 Task: Toggle Easy Apply job.
Action: Mouse moved to (324, 85)
Screenshot: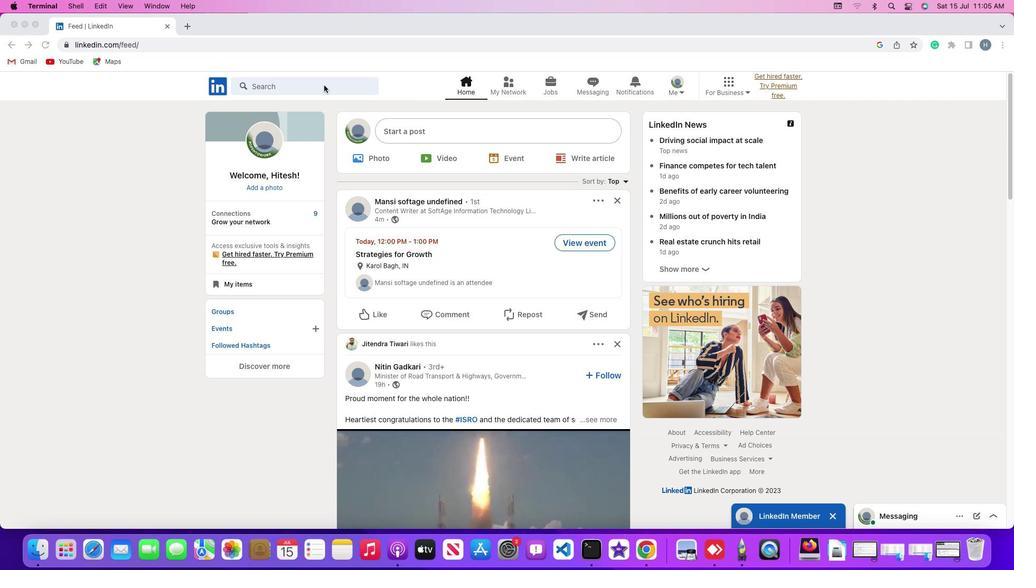 
Action: Mouse pressed left at (324, 85)
Screenshot: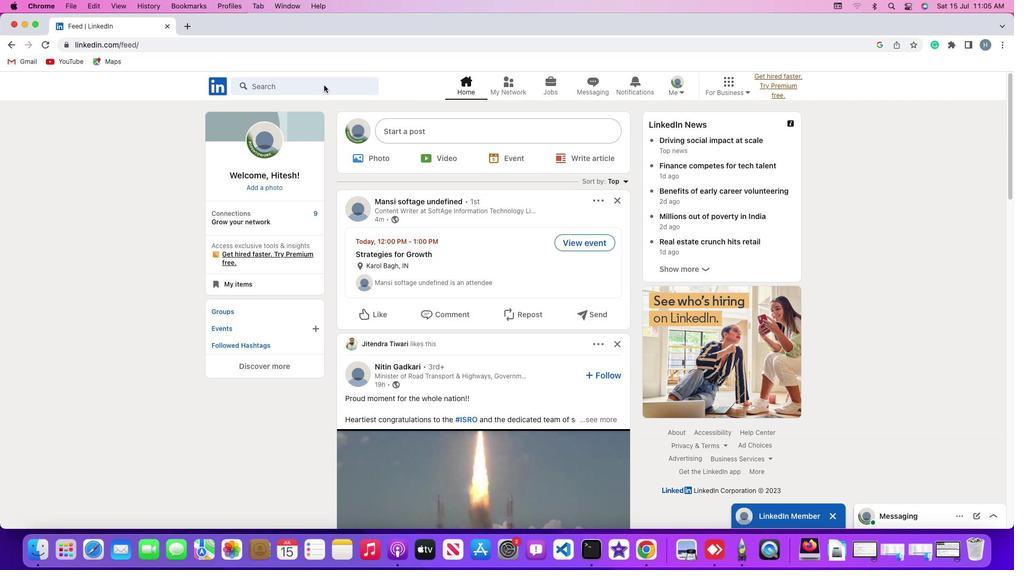 
Action: Mouse pressed left at (324, 85)
Screenshot: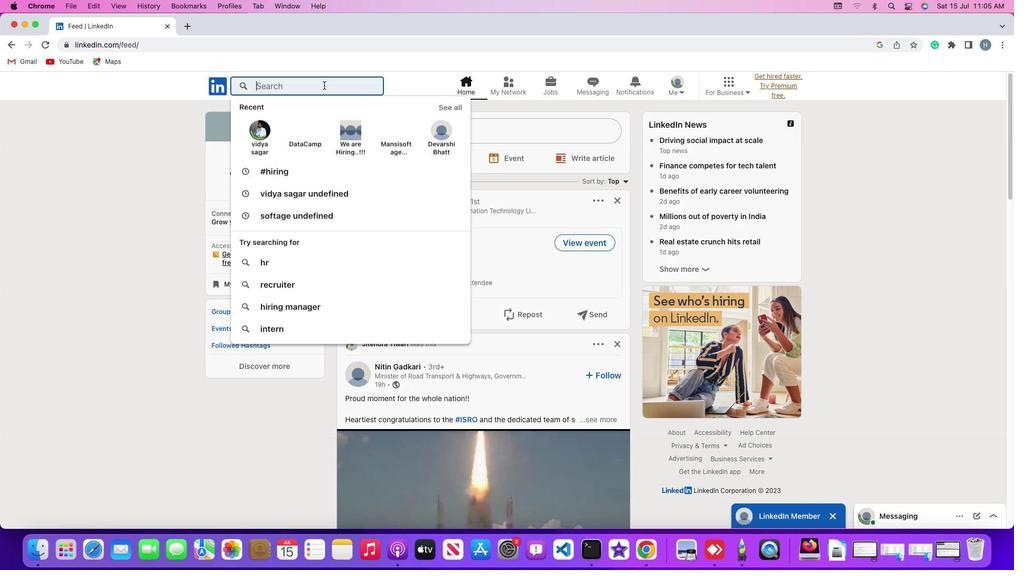
Action: Mouse moved to (346, 73)
Screenshot: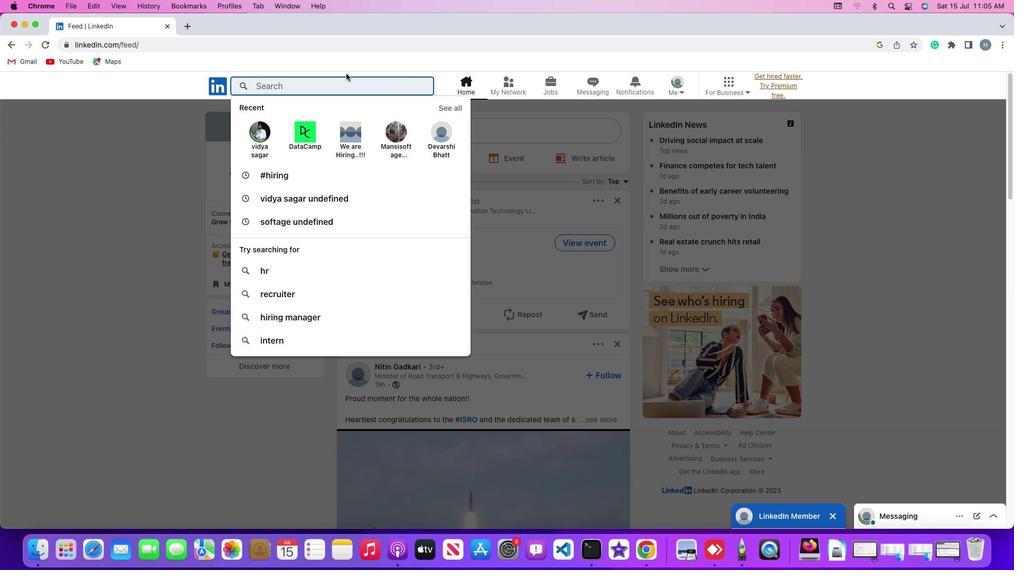 
Action: Key pressed Key.shift'#''h''i''r''i''n''g'Key.enter
Screenshot: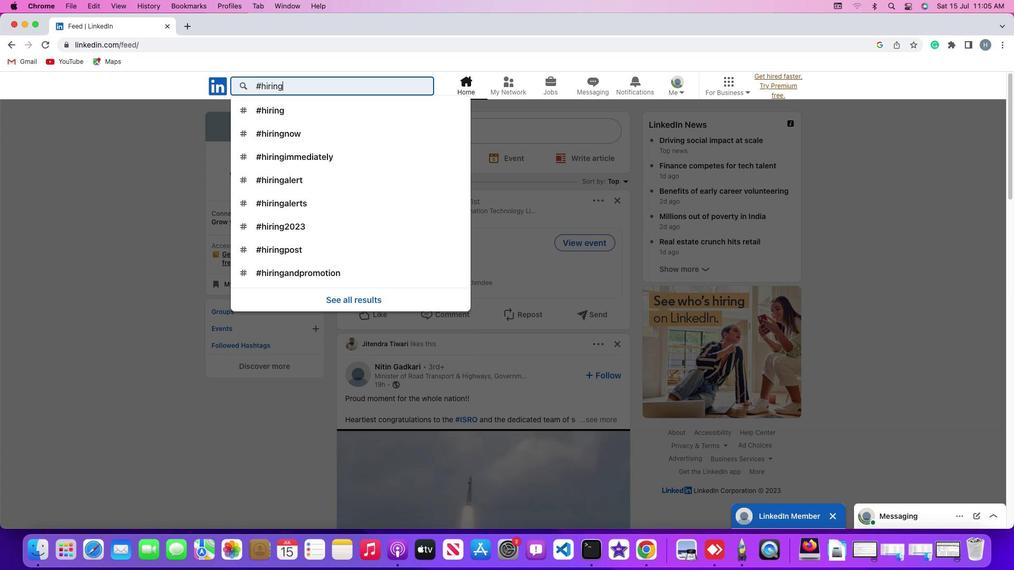 
Action: Mouse moved to (262, 112)
Screenshot: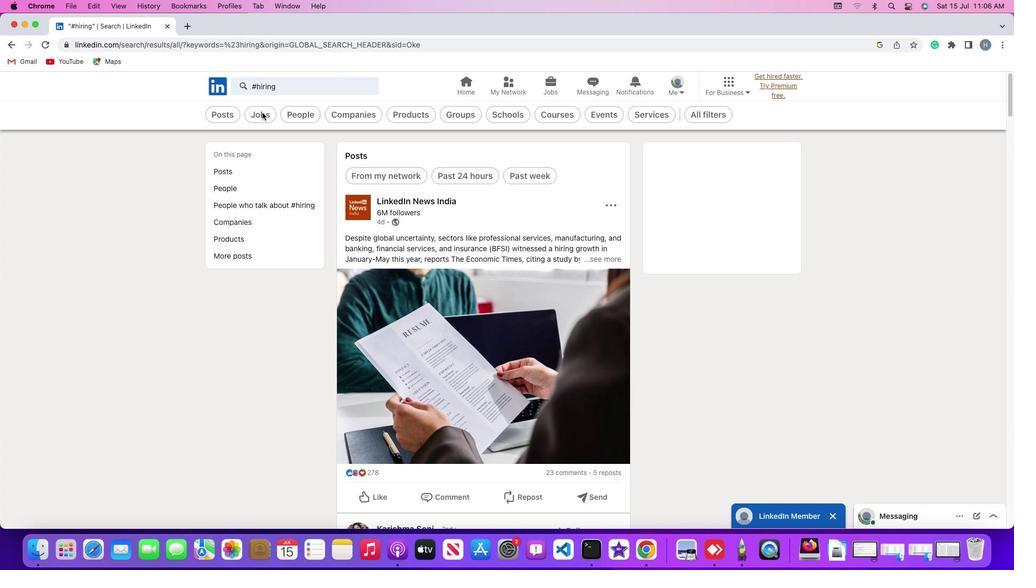 
Action: Mouse pressed left at (262, 112)
Screenshot: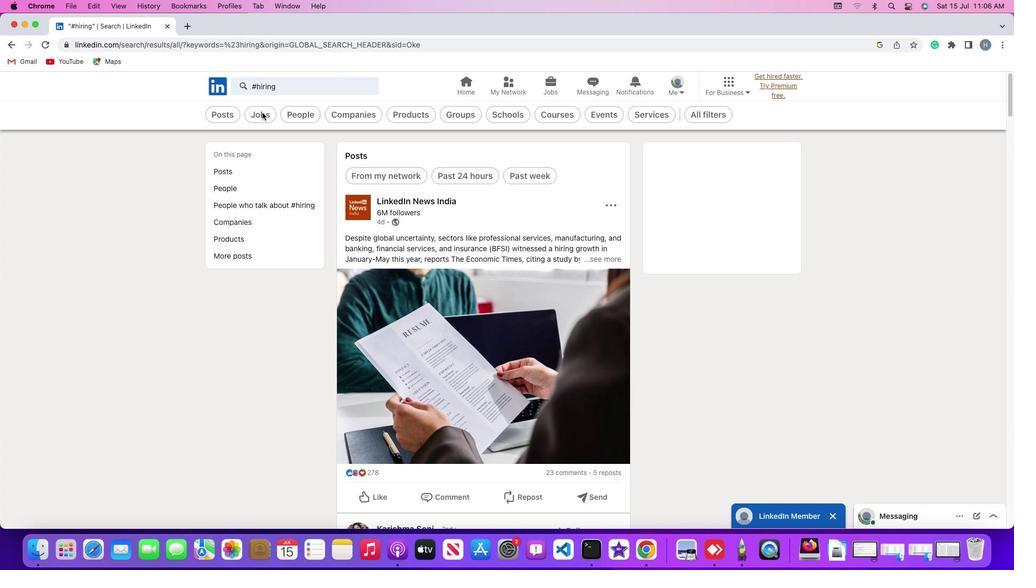 
Action: Mouse moved to (262, 113)
Screenshot: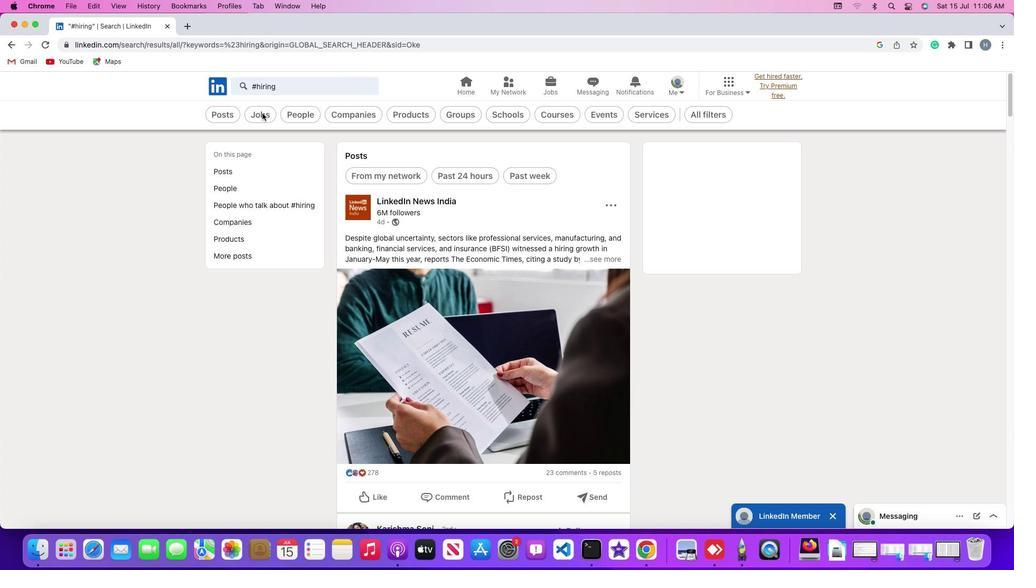 
Action: Mouse pressed left at (262, 113)
Screenshot: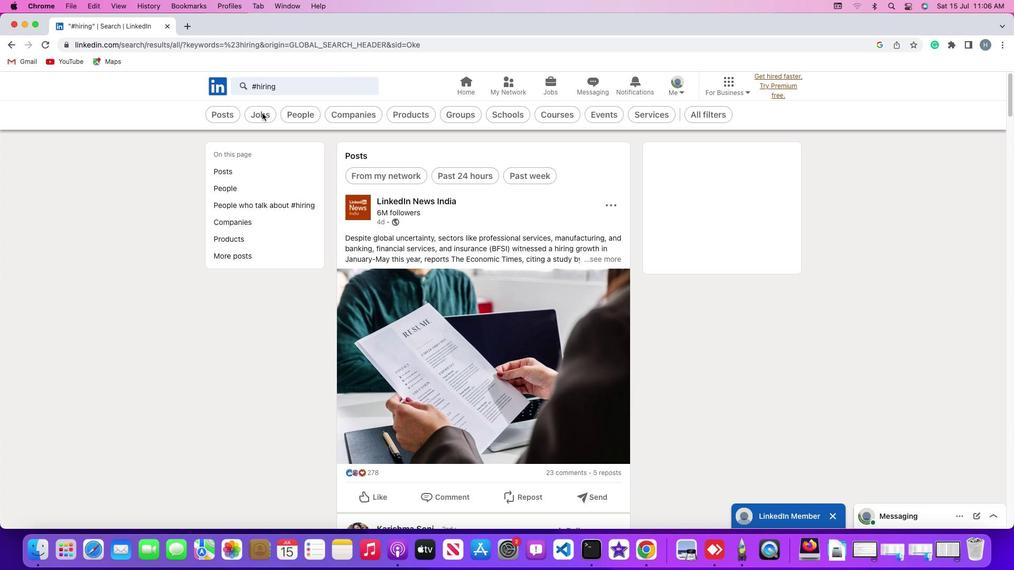 
Action: Mouse moved to (678, 115)
Screenshot: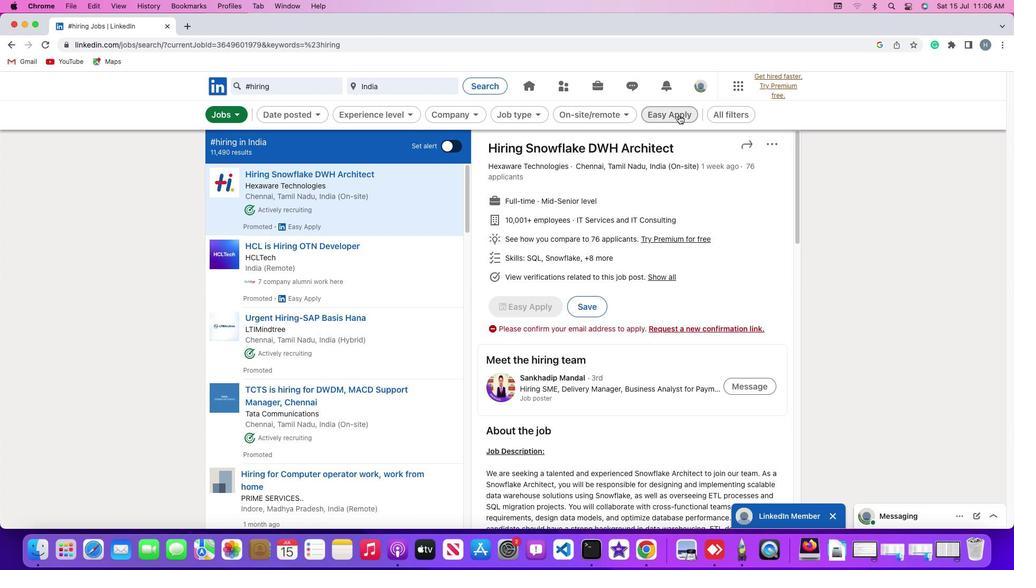 
Action: Mouse pressed left at (678, 115)
Screenshot: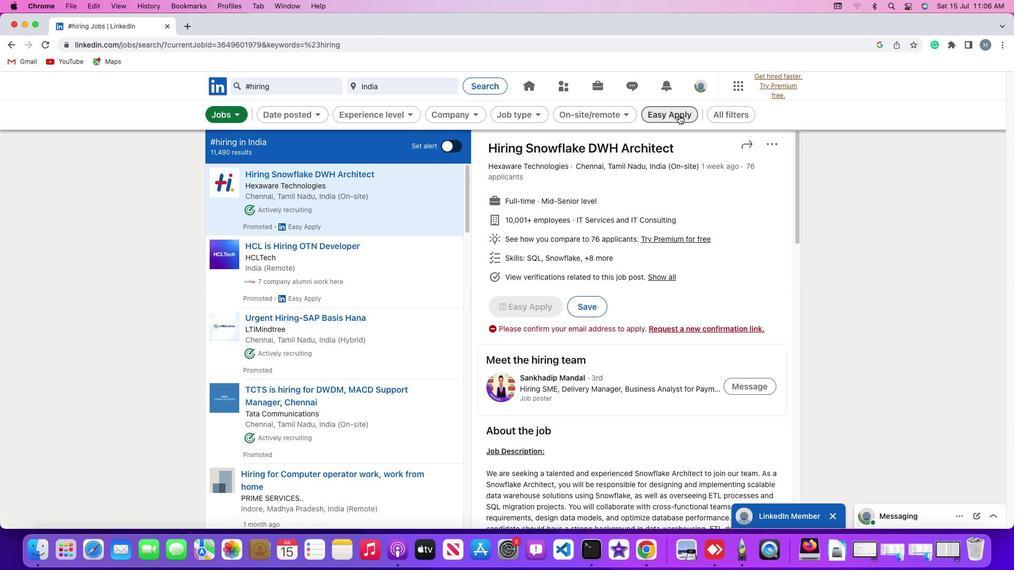 
Action: Mouse moved to (666, 182)
Screenshot: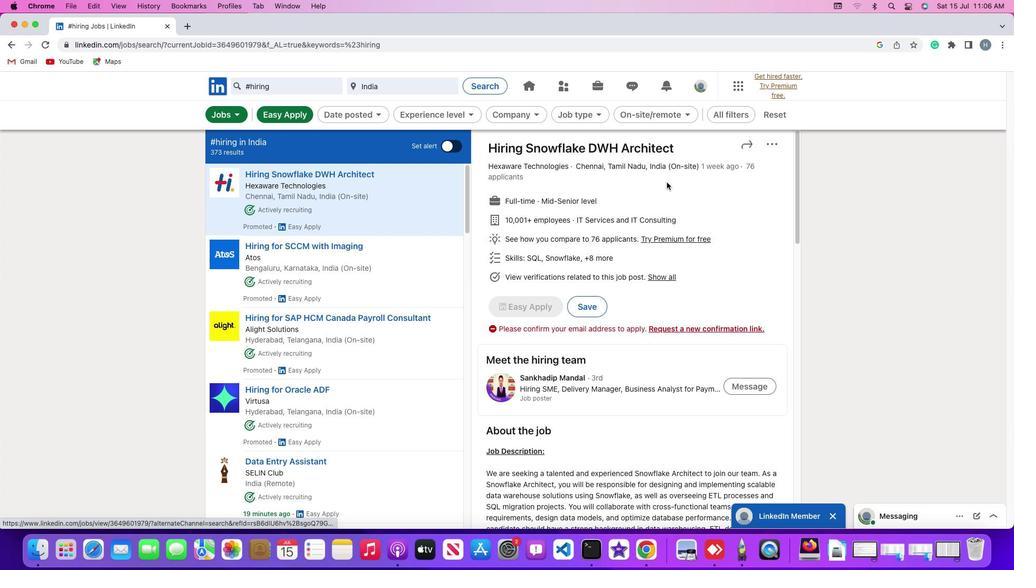 
